 Task: Share your contacts folder with Aaiha Nisni and request access to their contacts.
Action: Mouse moved to (48, 33)
Screenshot: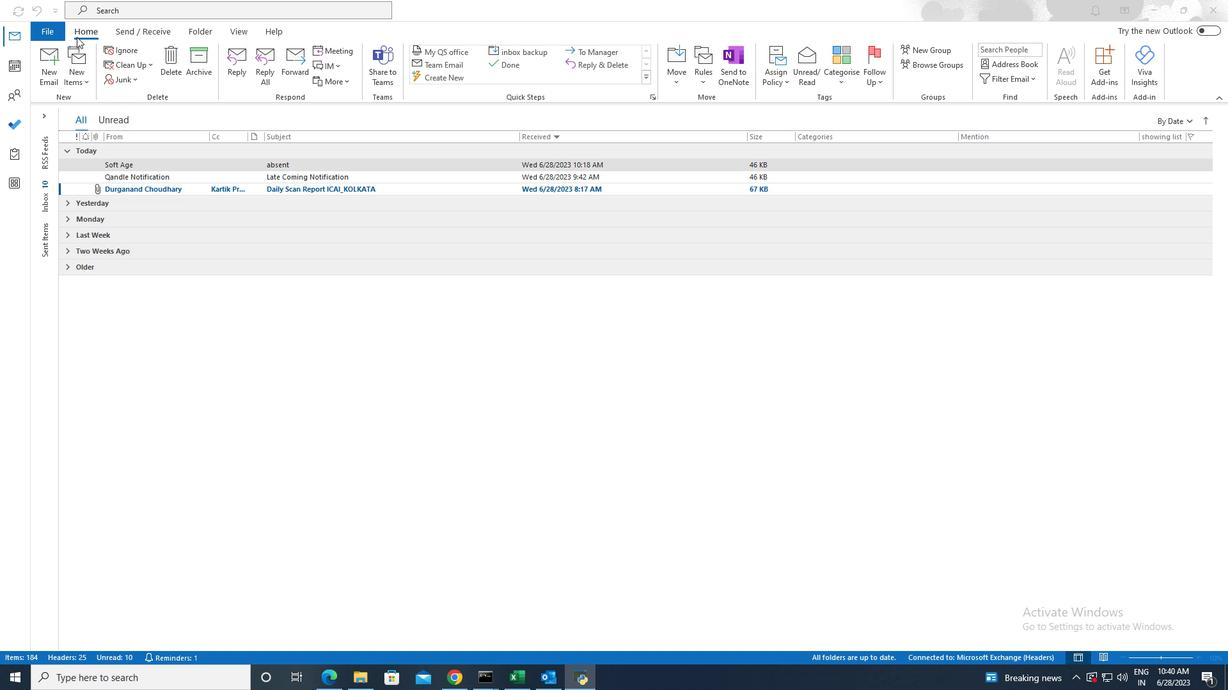 
Action: Mouse pressed left at (48, 33)
Screenshot: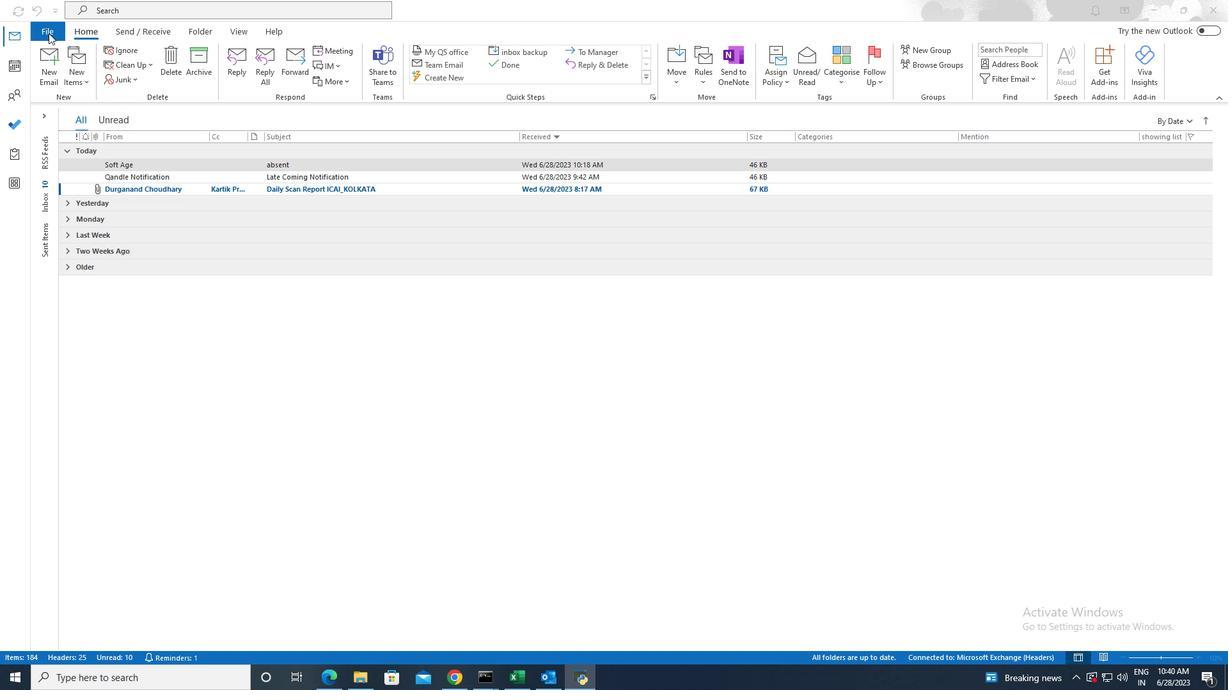 
Action: Mouse pressed left at (48, 33)
Screenshot: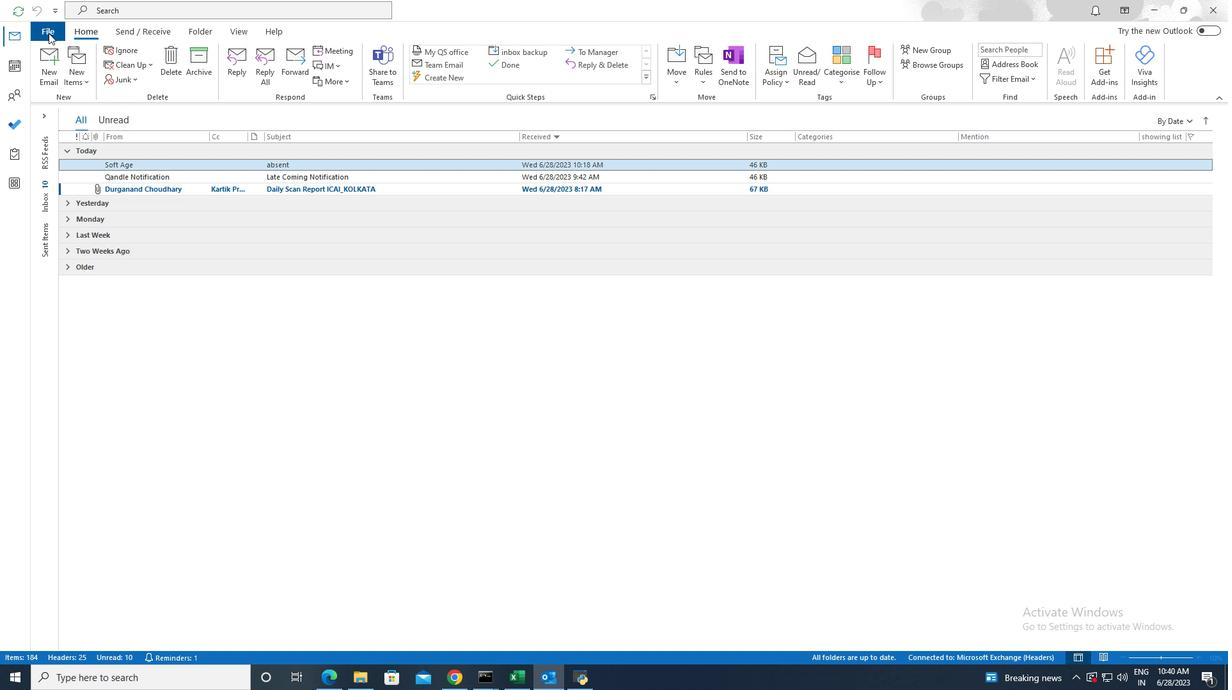 
Action: Mouse moved to (56, 95)
Screenshot: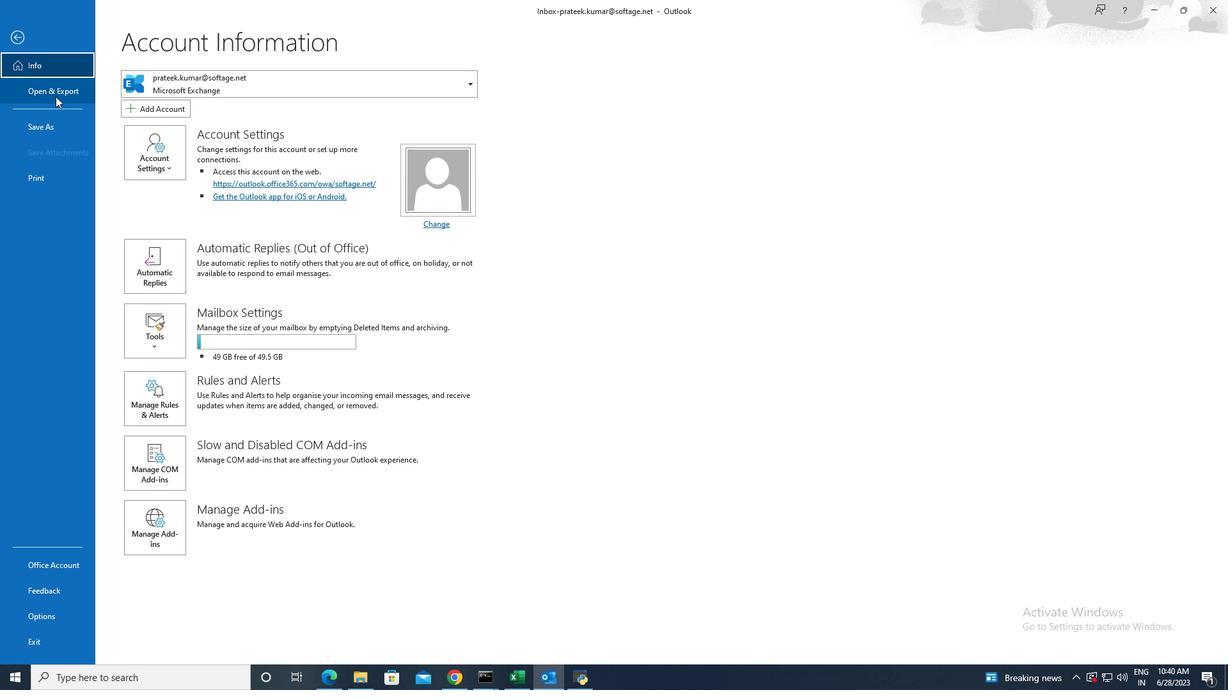 
Action: Mouse pressed left at (56, 95)
Screenshot: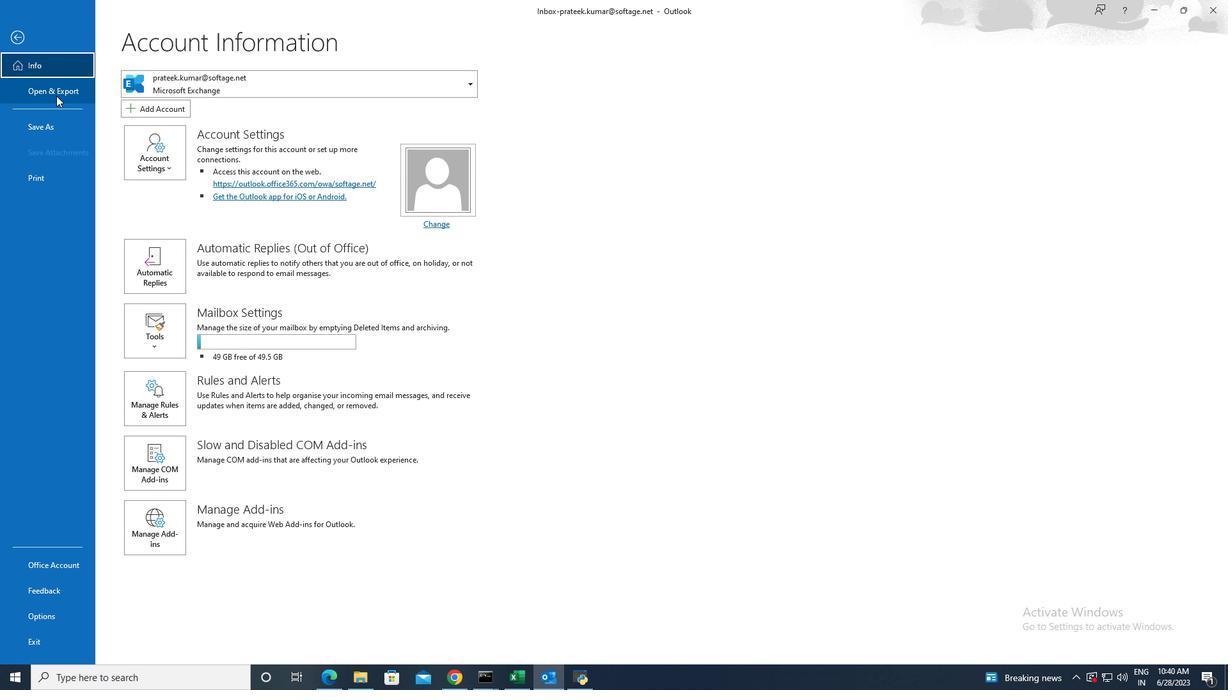 
Action: Mouse moved to (168, 290)
Screenshot: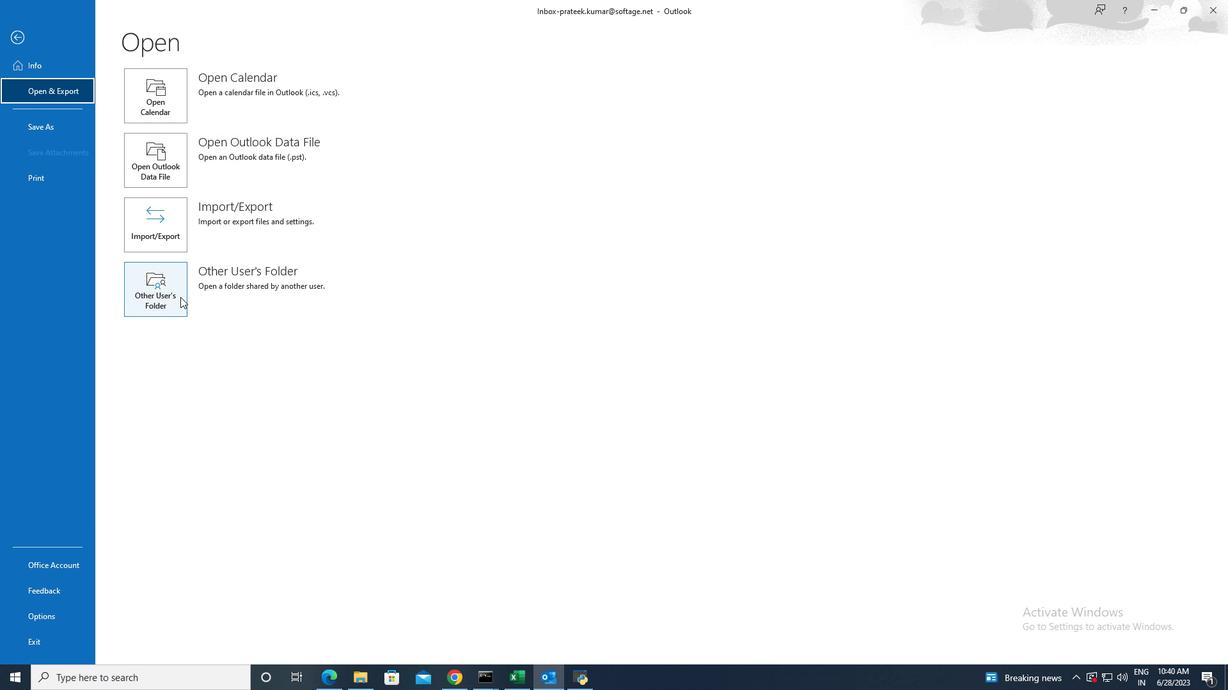 
Action: Mouse pressed left at (168, 290)
Screenshot: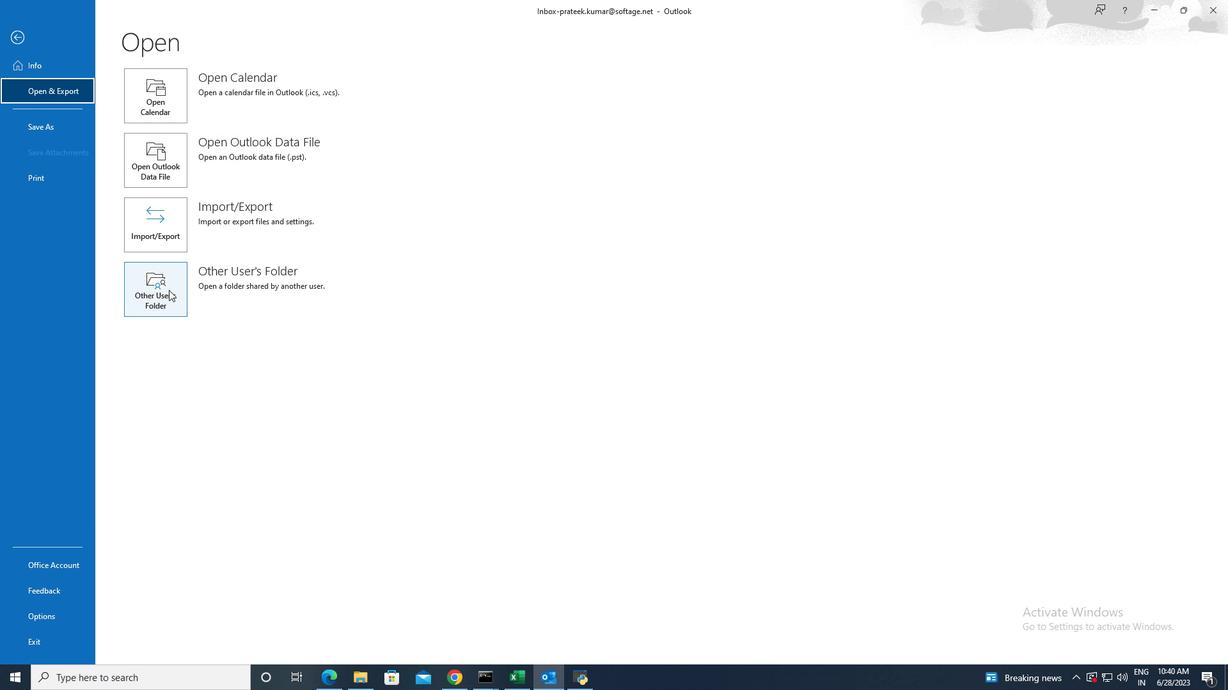 
Action: Mouse moved to (682, 336)
Screenshot: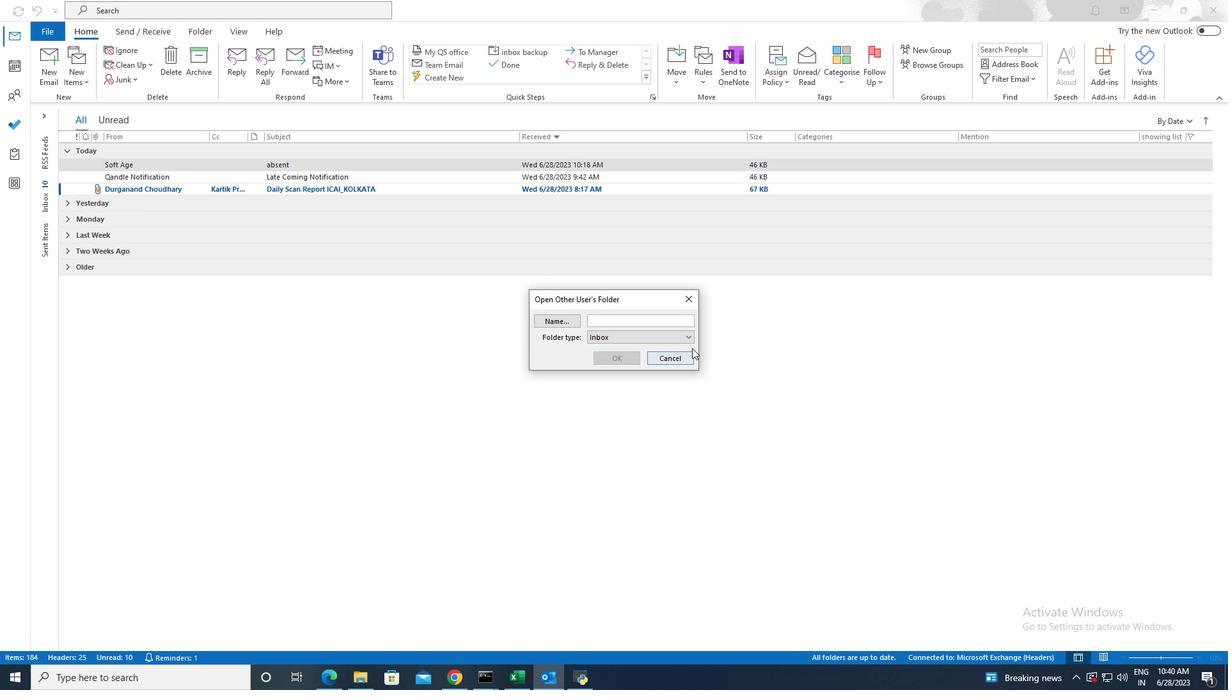 
Action: Mouse pressed left at (682, 336)
Screenshot: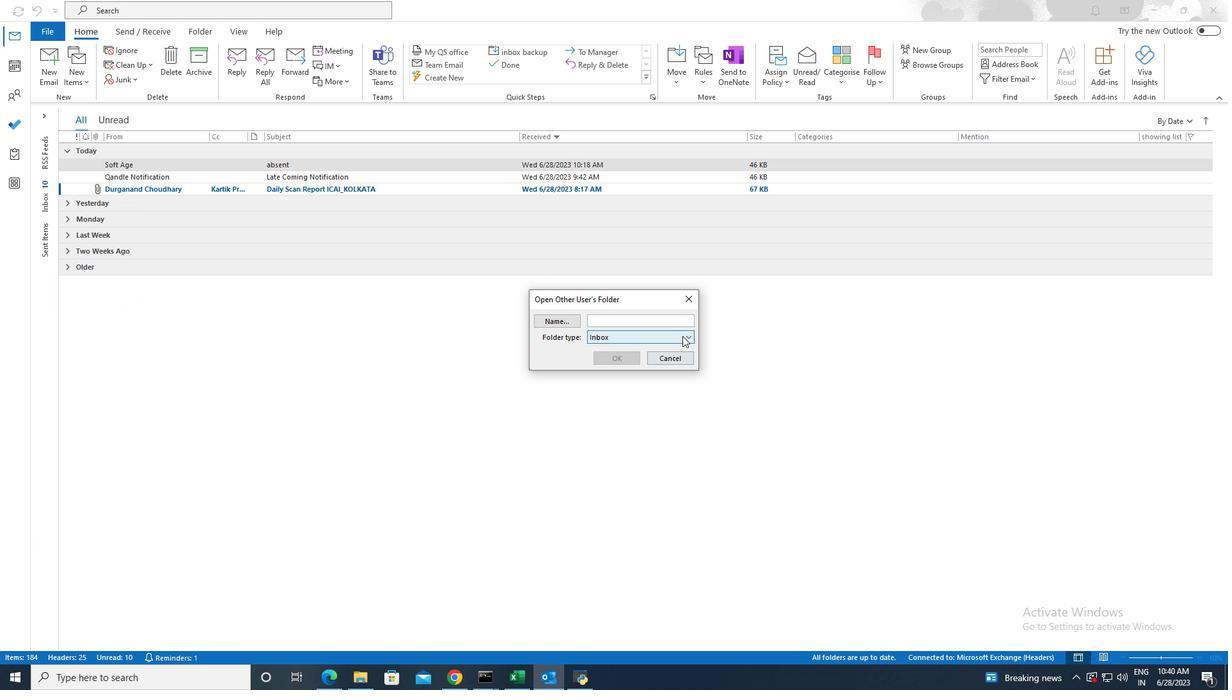 
Action: Mouse moved to (635, 356)
Screenshot: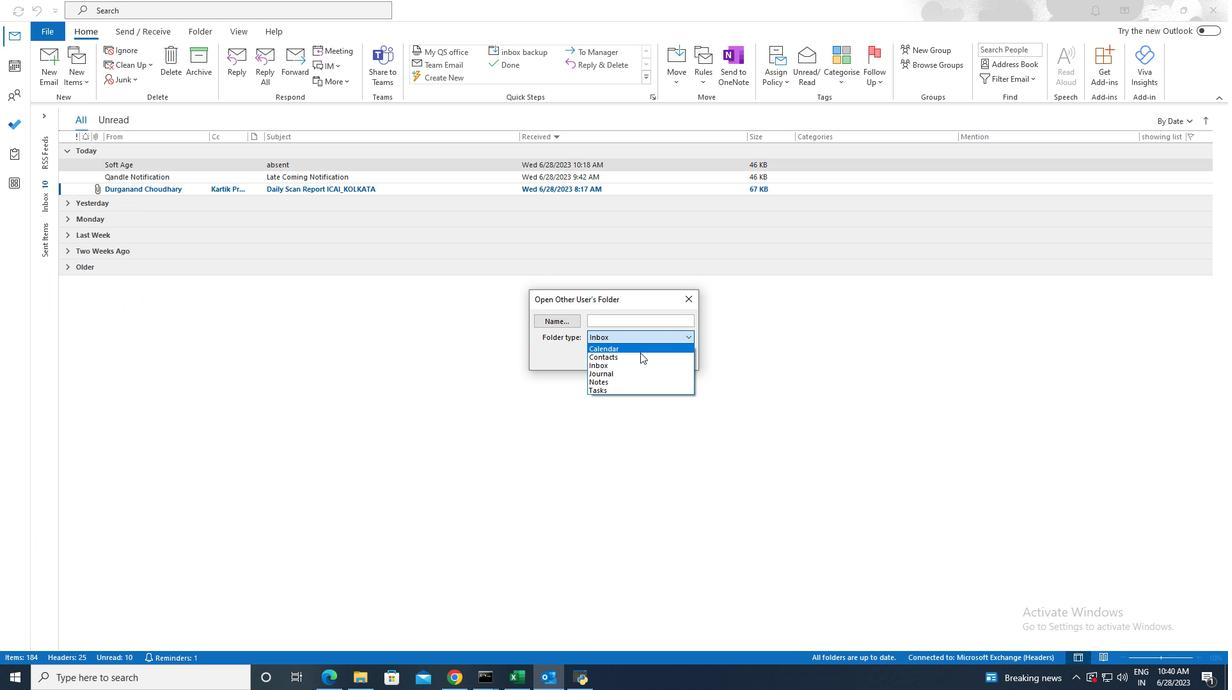 
Action: Mouse pressed left at (635, 356)
Screenshot: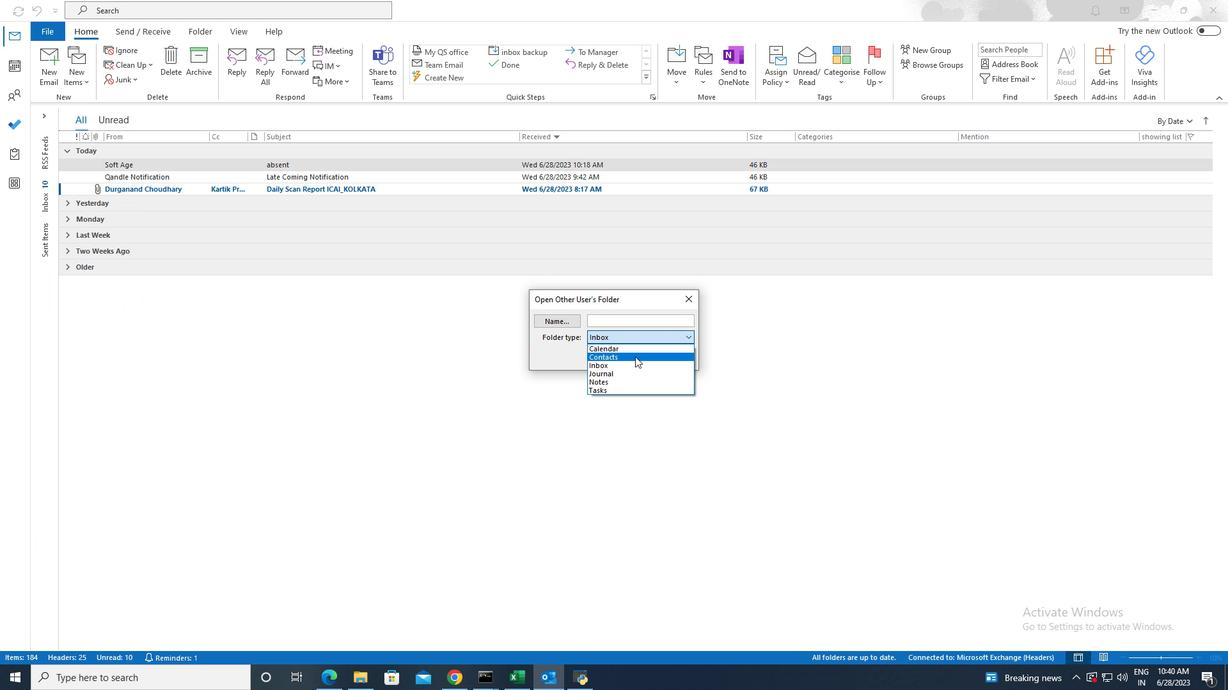 
Action: Mouse moved to (555, 321)
Screenshot: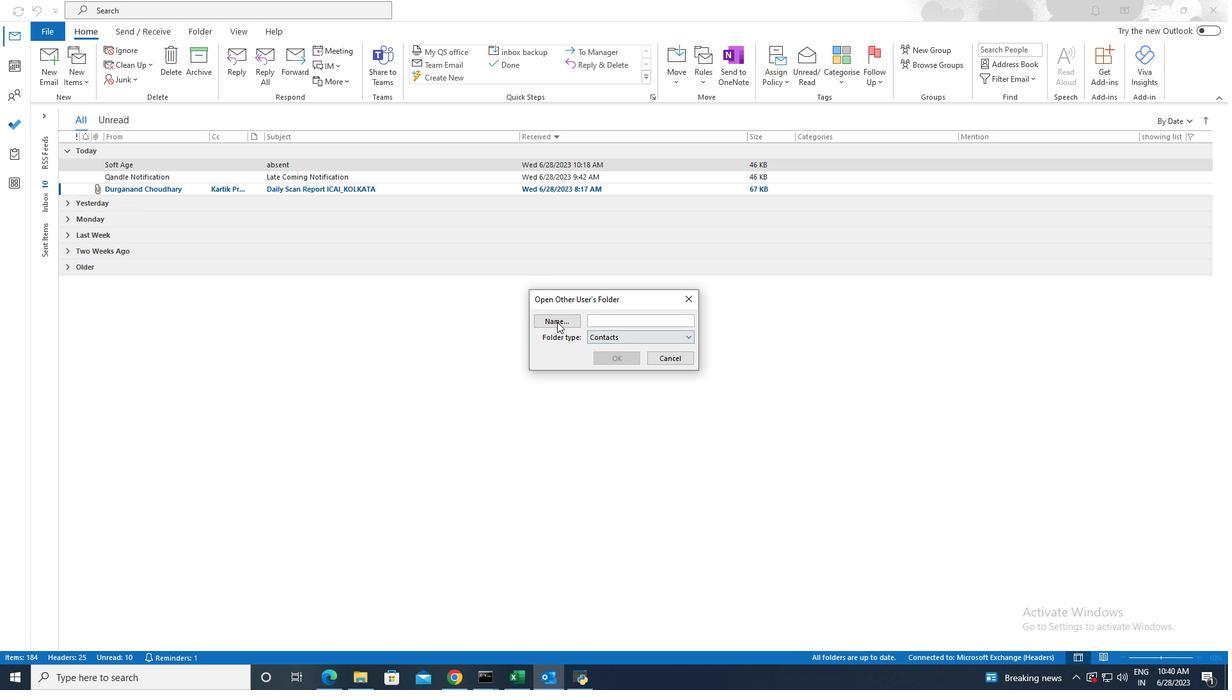 
Action: Mouse pressed left at (555, 321)
Screenshot: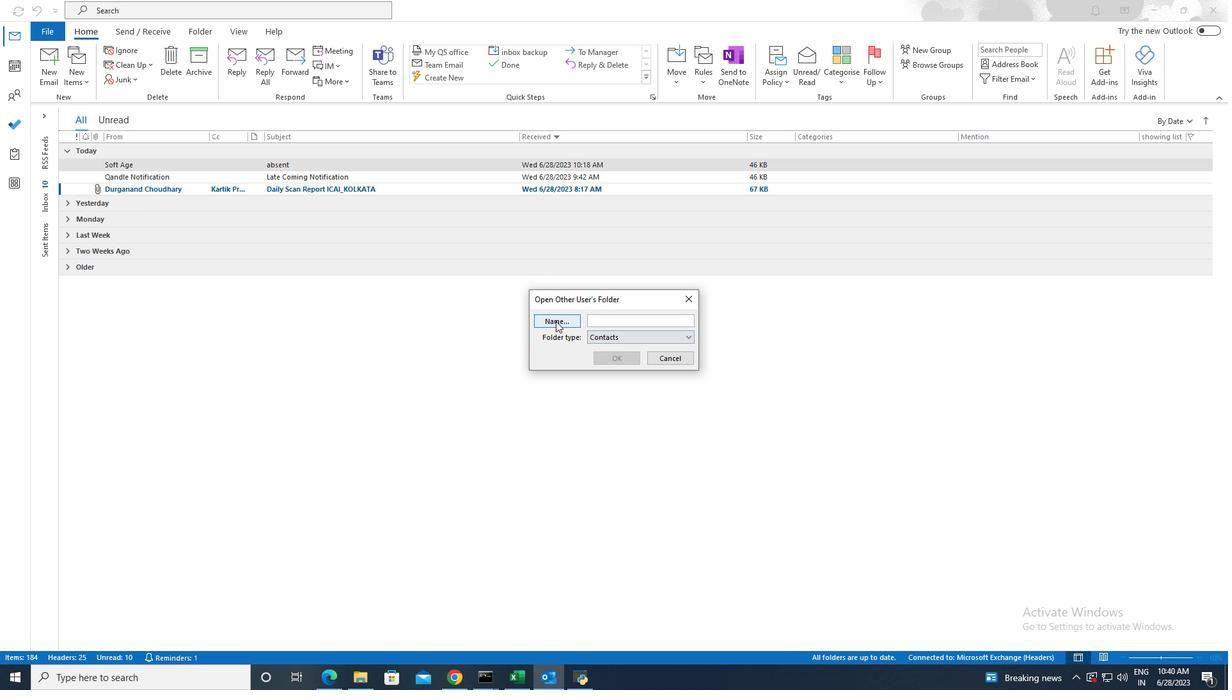 
Action: Mouse moved to (731, 465)
Screenshot: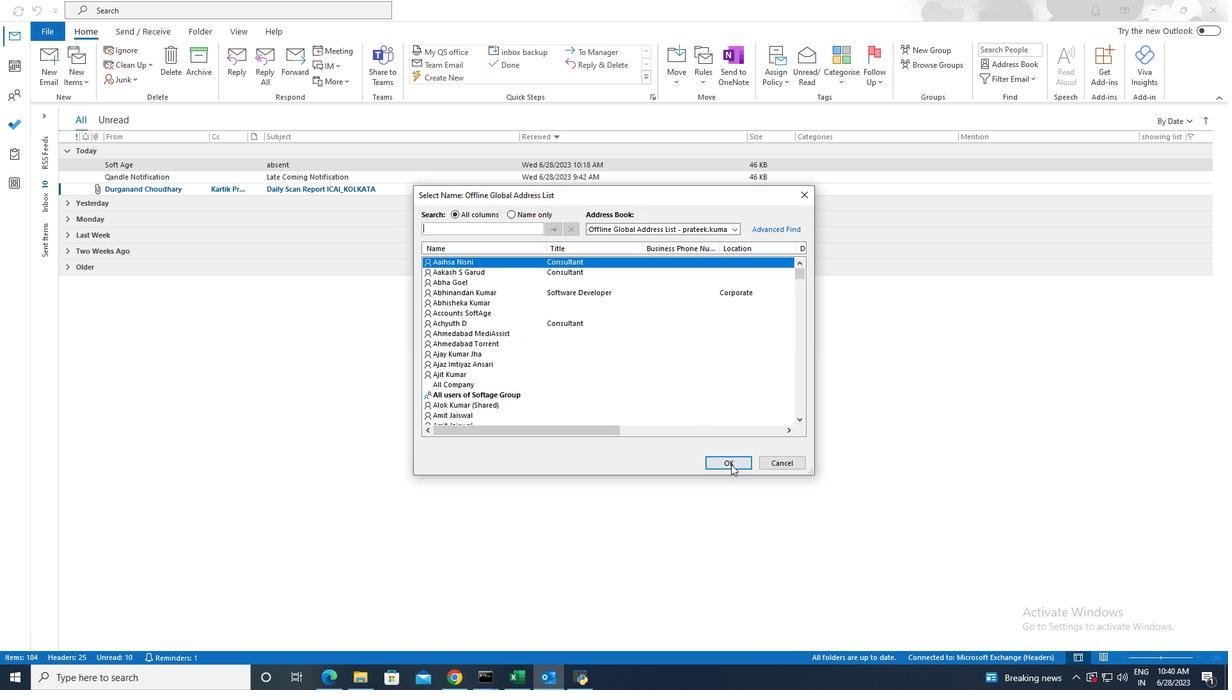 
Action: Mouse pressed left at (731, 465)
Screenshot: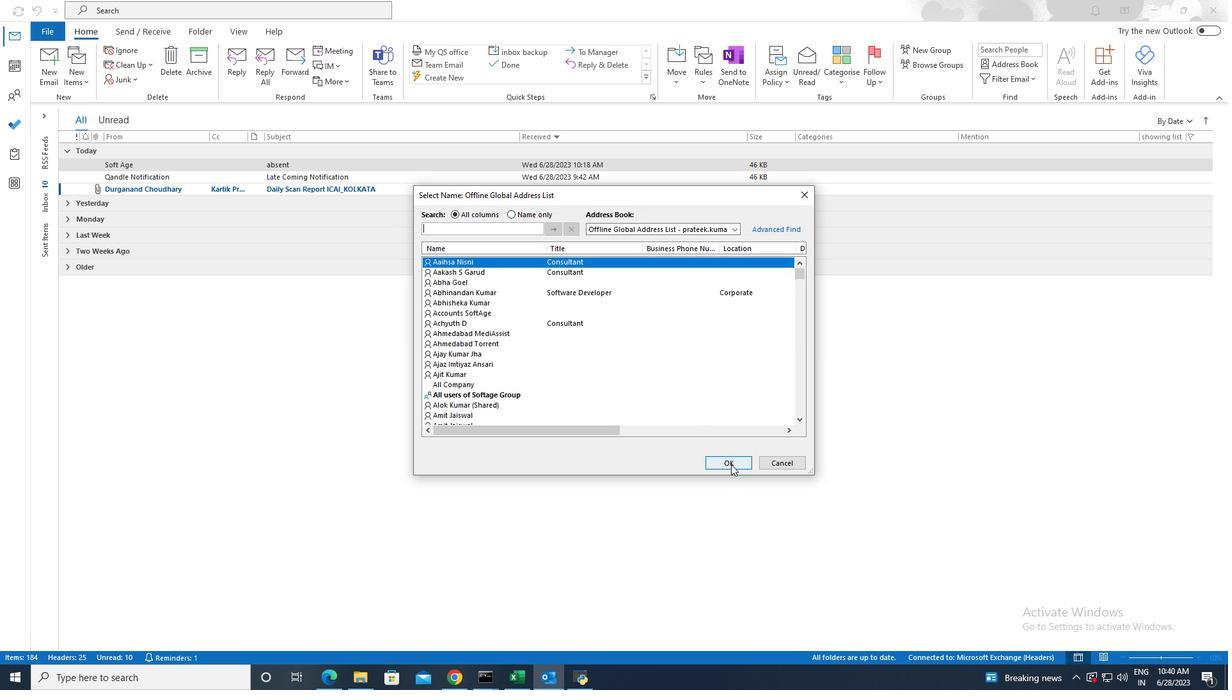 
Action: Mouse moved to (615, 361)
Screenshot: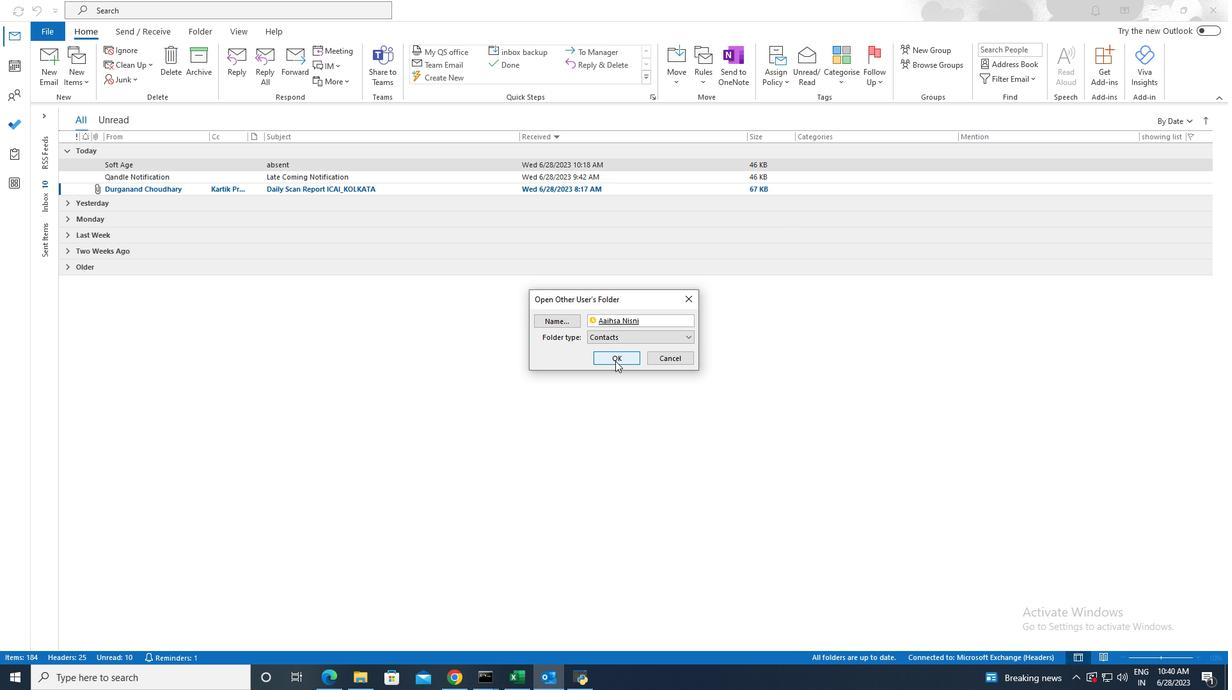 
Action: Mouse pressed left at (615, 361)
Screenshot: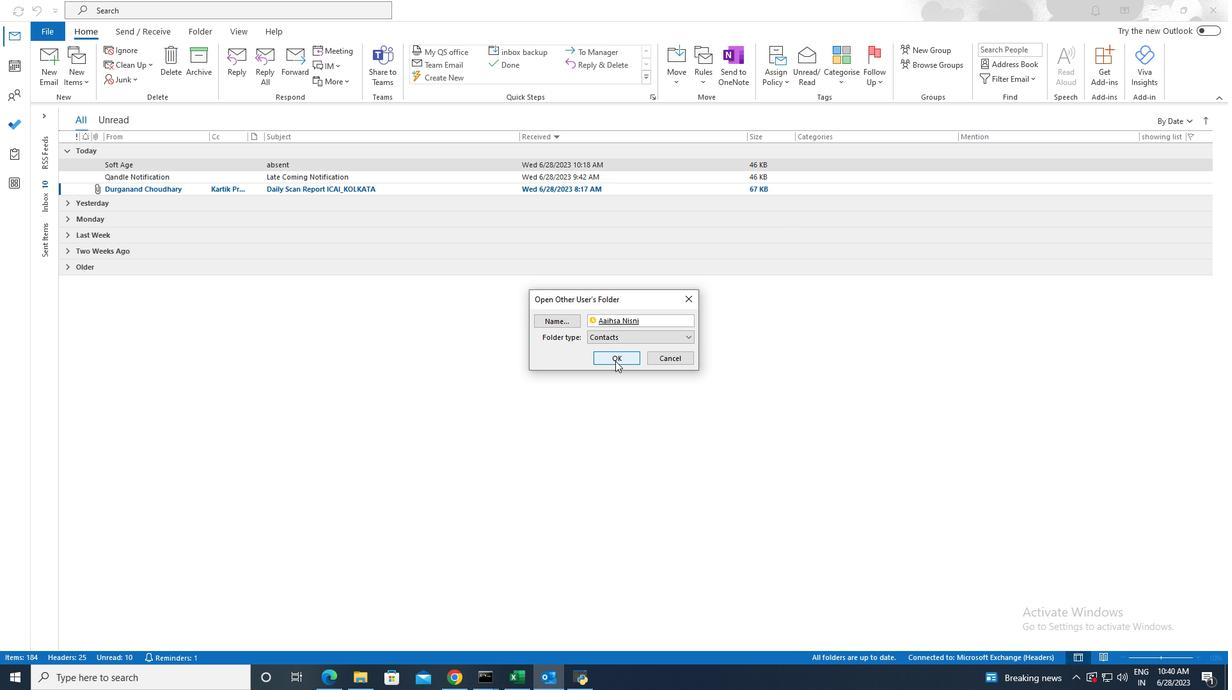 
Action: Mouse moved to (590, 374)
Screenshot: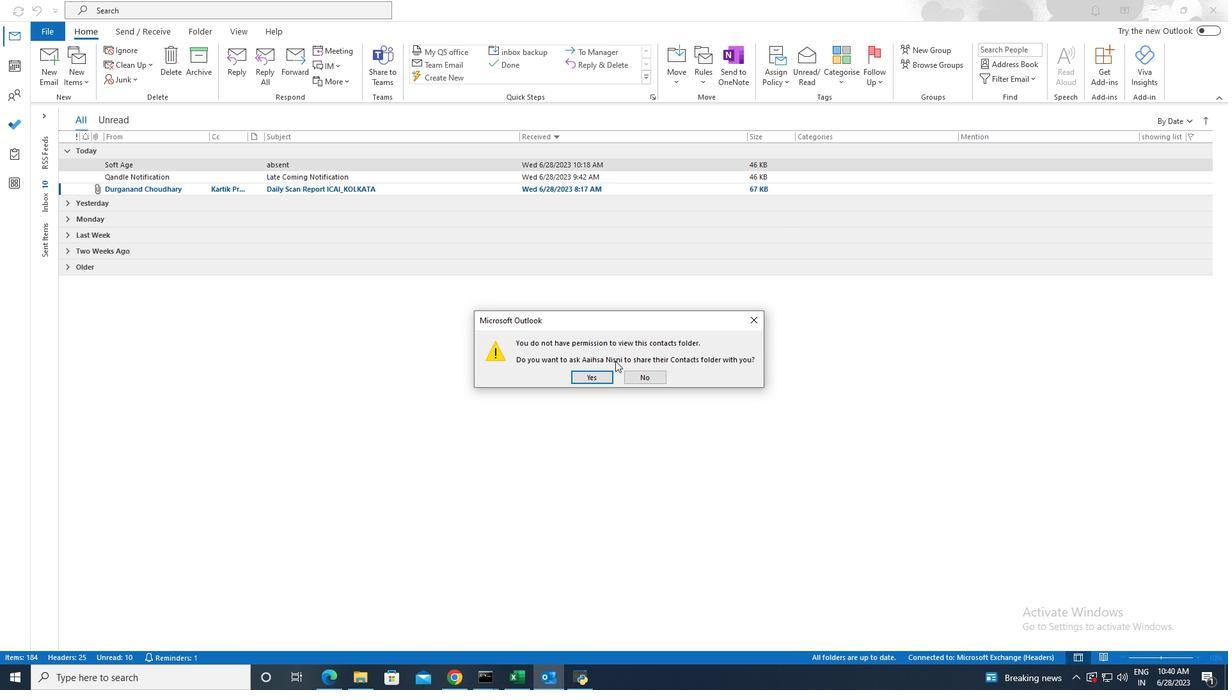 
Action: Mouse pressed left at (590, 374)
Screenshot: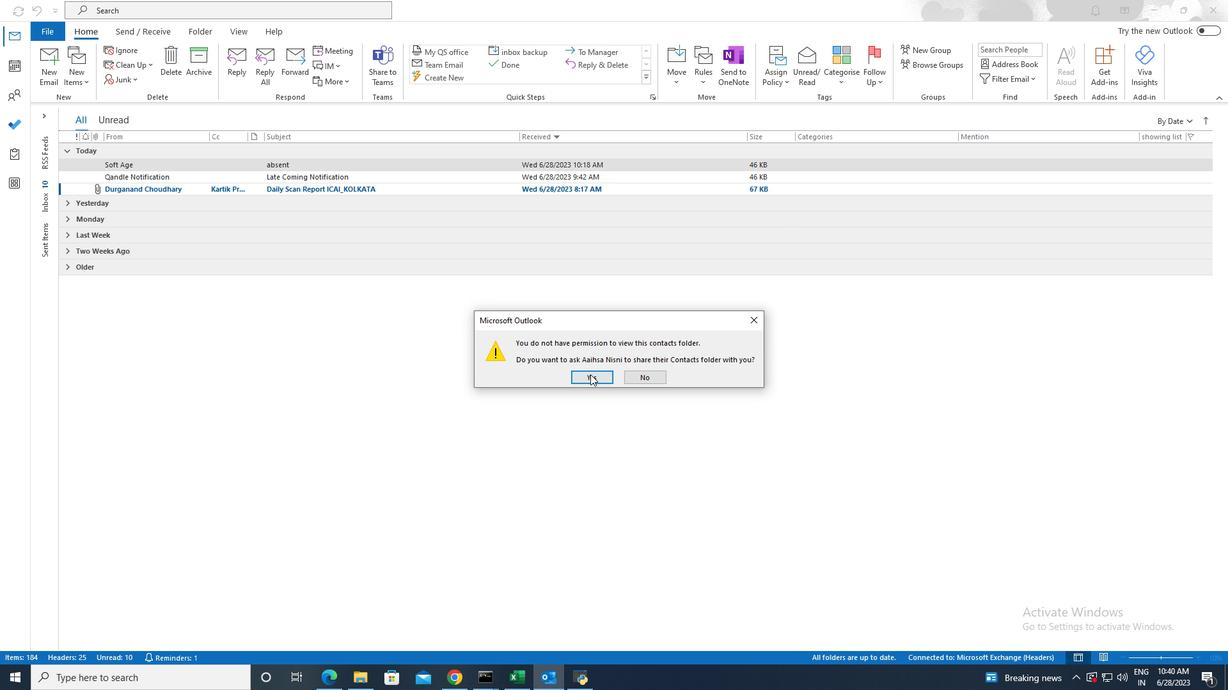 
Action: Mouse moved to (589, 375)
Screenshot: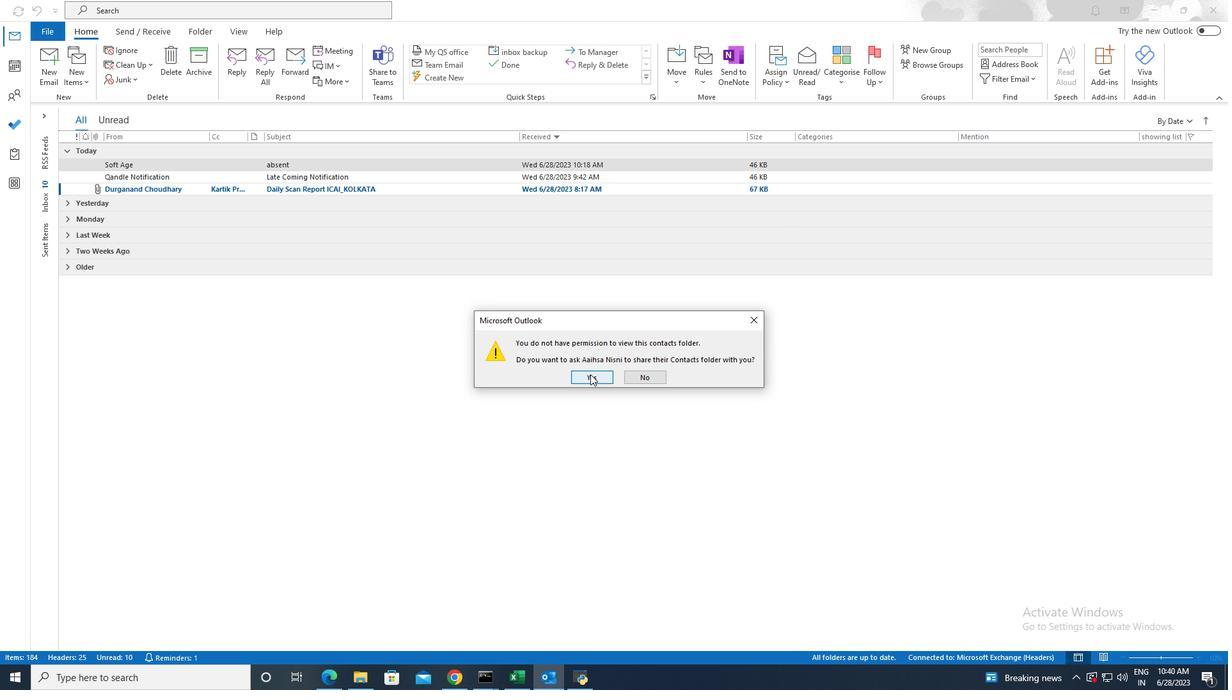 
